 Task: Create a sub task Gather and Analyse Requirements for the task  Integrate website with a new web content management system (CMS) in the project BackTech , assign it to team member softage.5@softage.net and update the status of the sub task to  At Risk , set the priority of the sub task to Medium
Action: Mouse moved to (1121, 149)
Screenshot: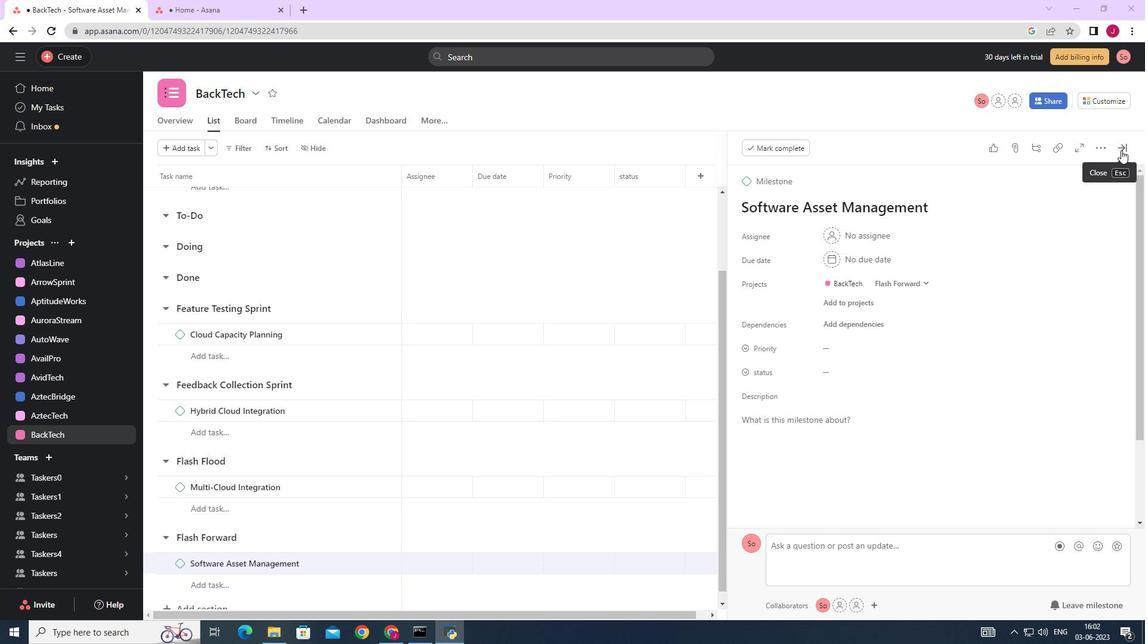 
Action: Mouse pressed left at (1121, 149)
Screenshot: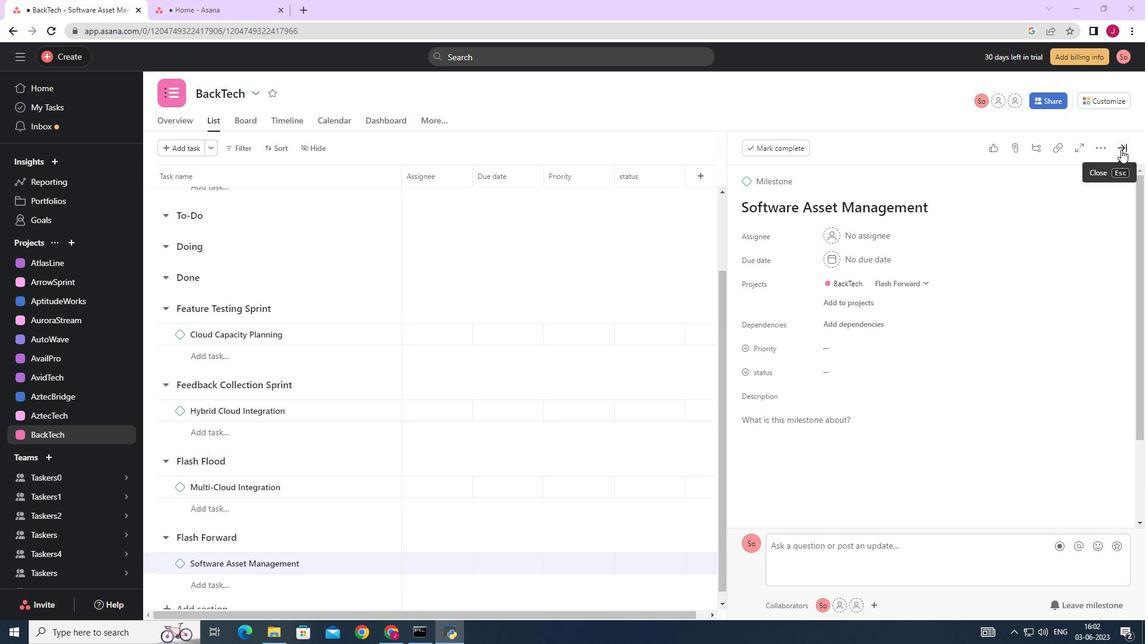 
Action: Mouse moved to (601, 320)
Screenshot: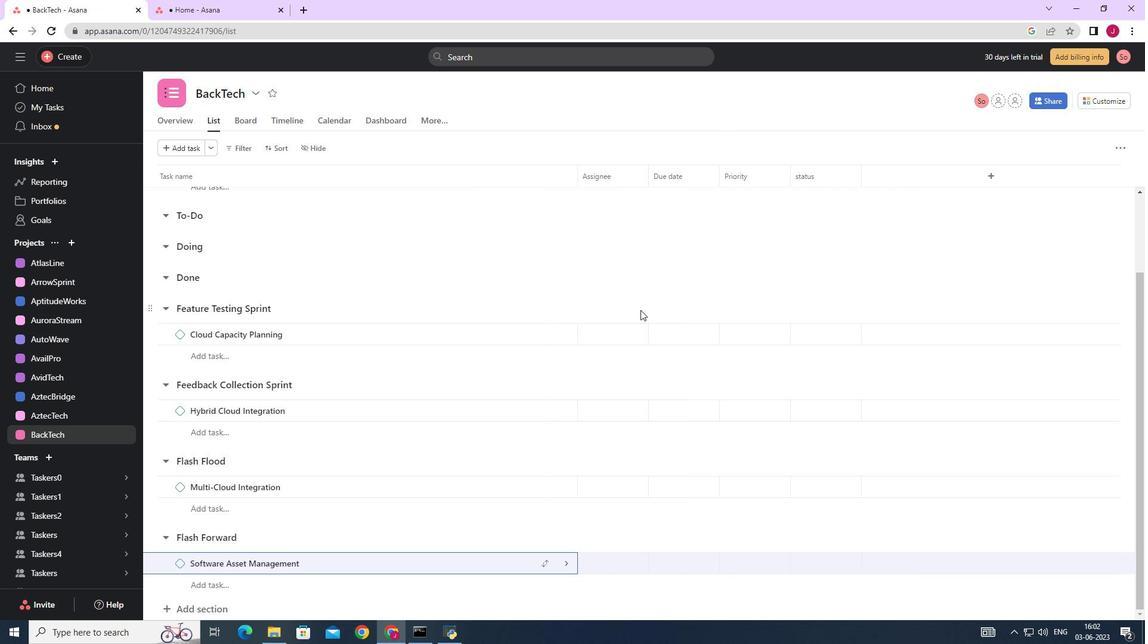
Action: Mouse scrolled (601, 320) with delta (0, 0)
Screenshot: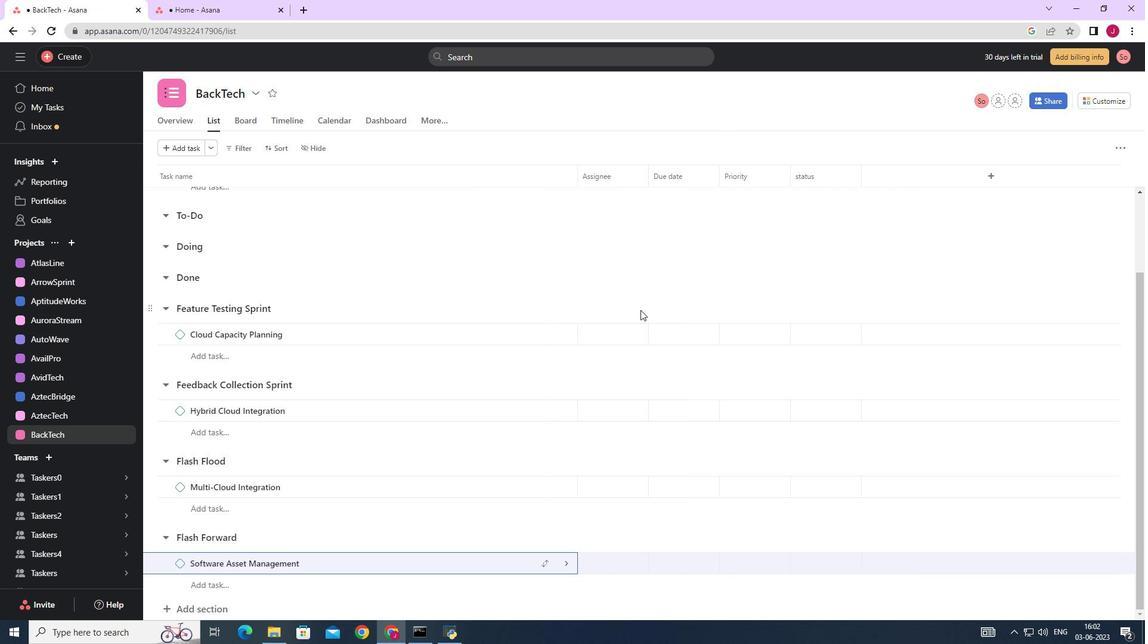 
Action: Mouse moved to (599, 320)
Screenshot: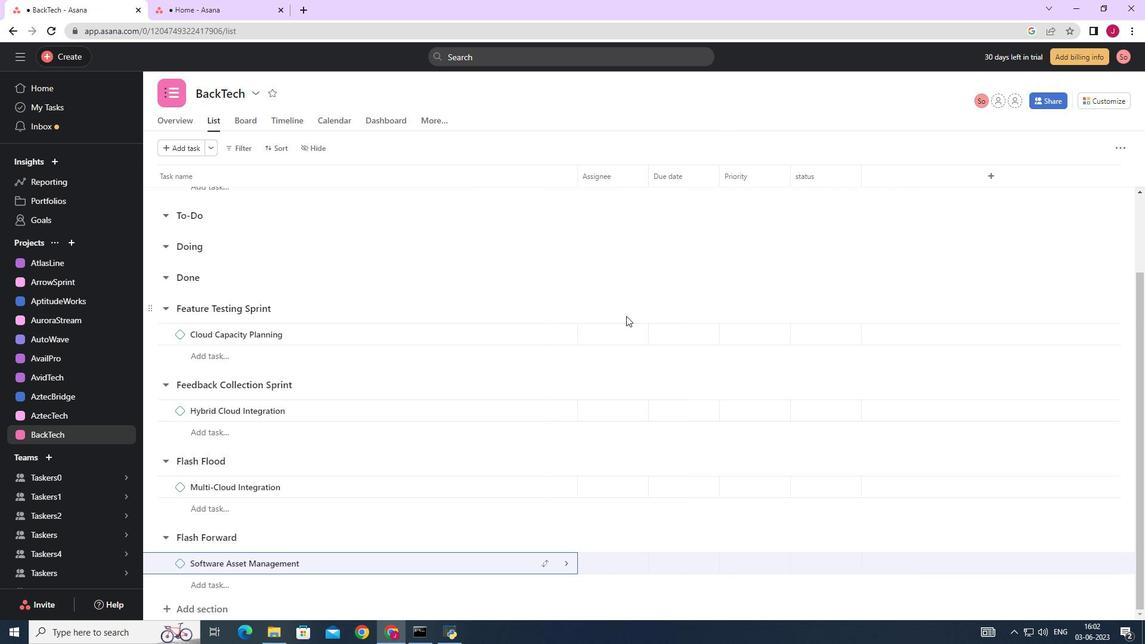 
Action: Mouse scrolled (599, 320) with delta (0, 0)
Screenshot: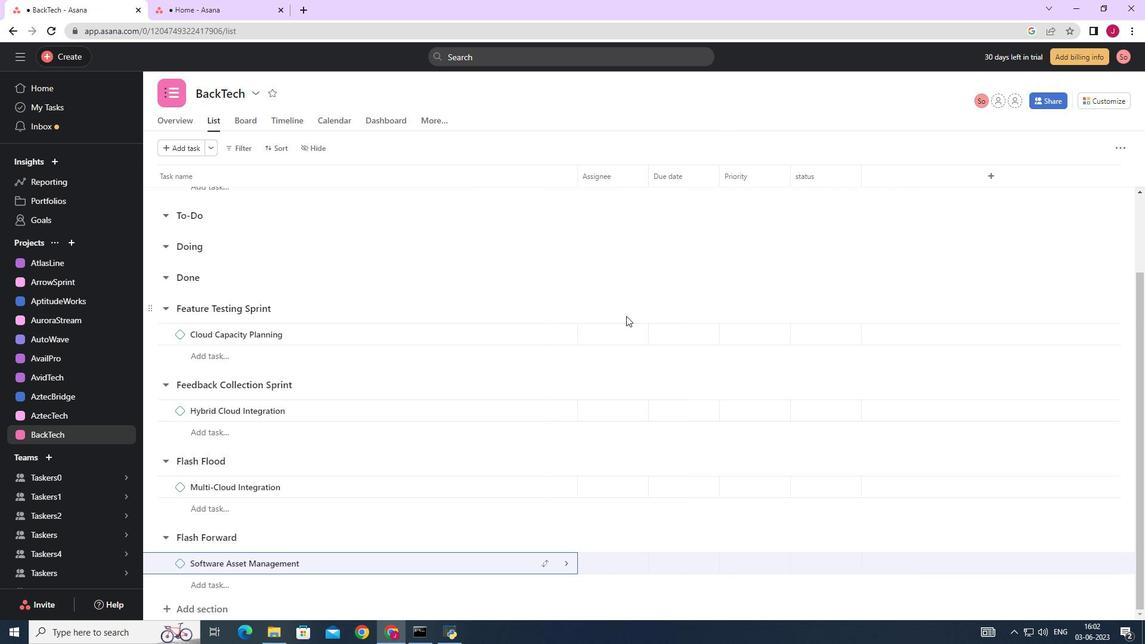 
Action: Mouse moved to (599, 320)
Screenshot: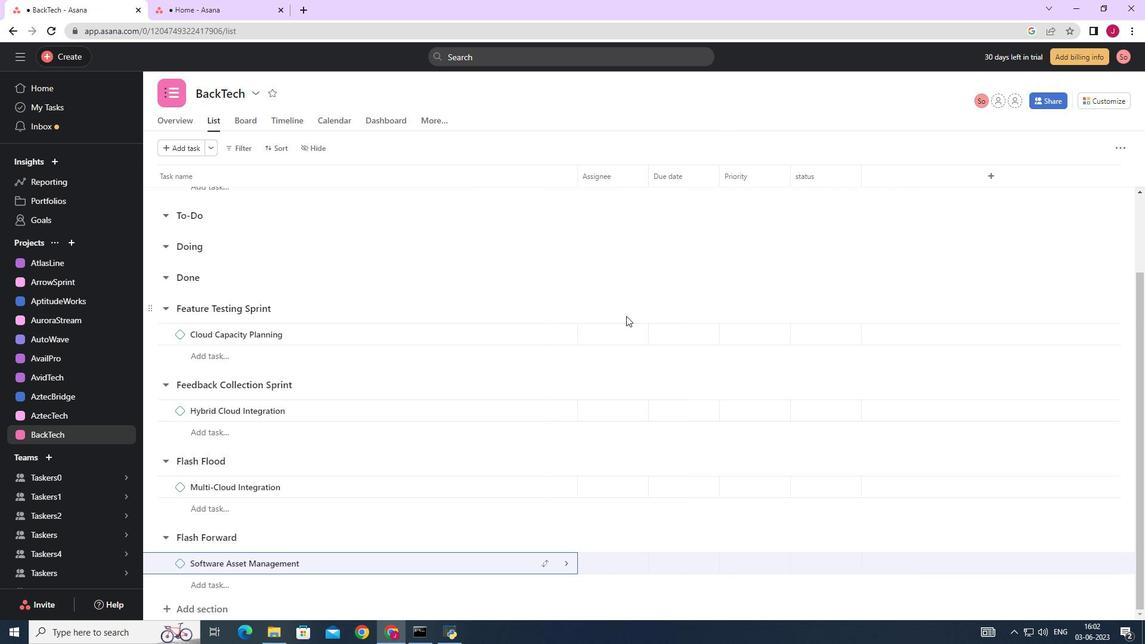 
Action: Mouse scrolled (599, 320) with delta (0, 0)
Screenshot: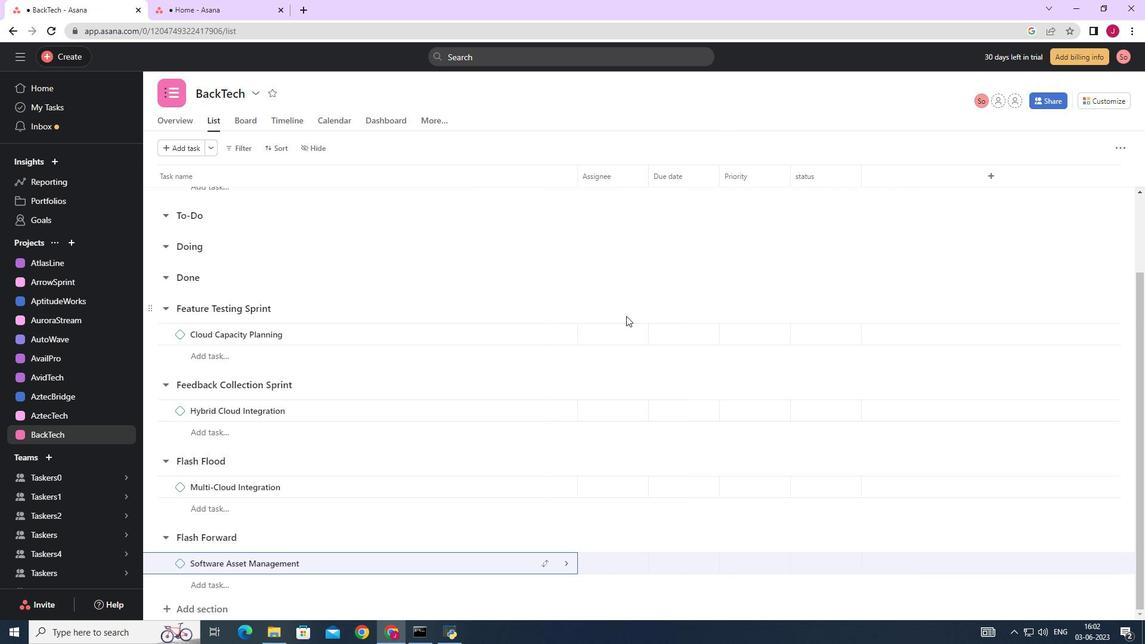 
Action: Mouse moved to (509, 264)
Screenshot: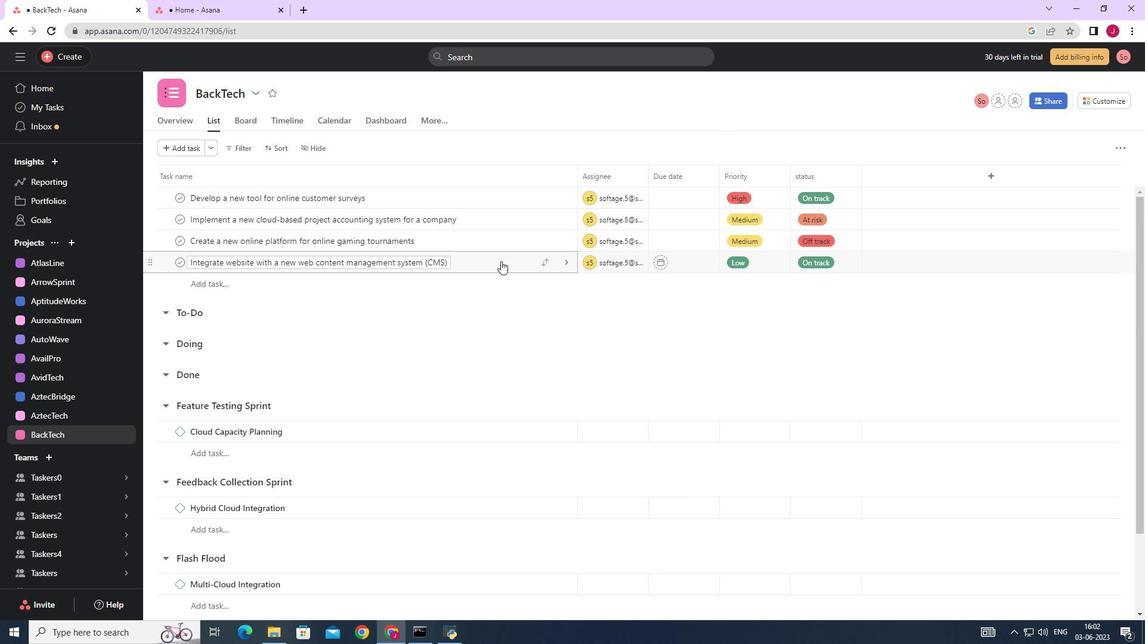 
Action: Mouse pressed left at (509, 264)
Screenshot: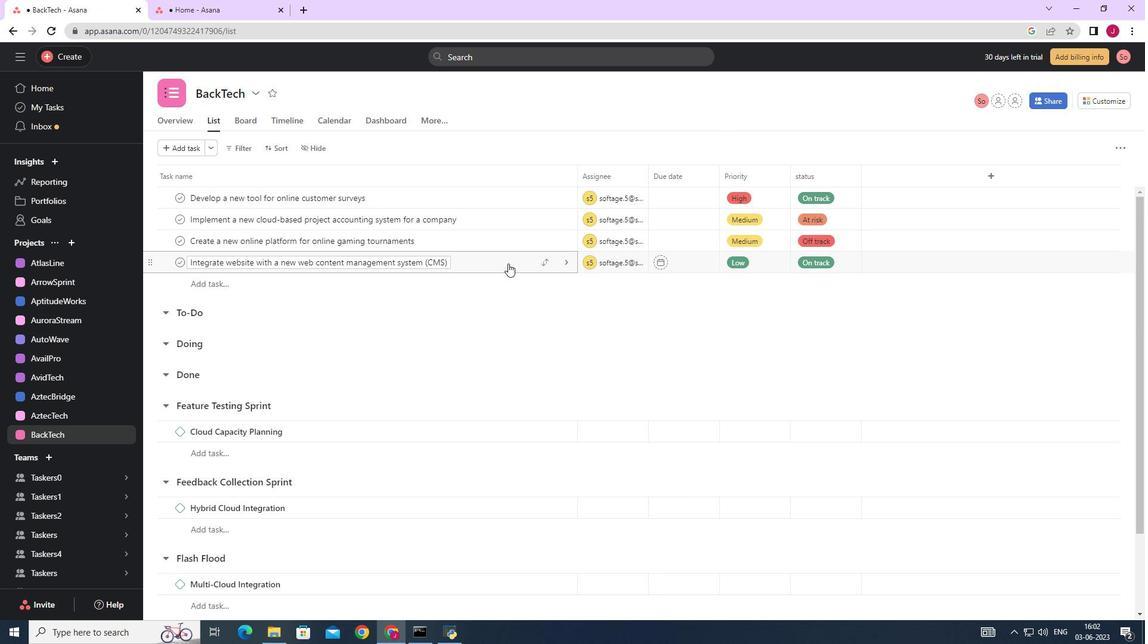 
Action: Mouse moved to (980, 319)
Screenshot: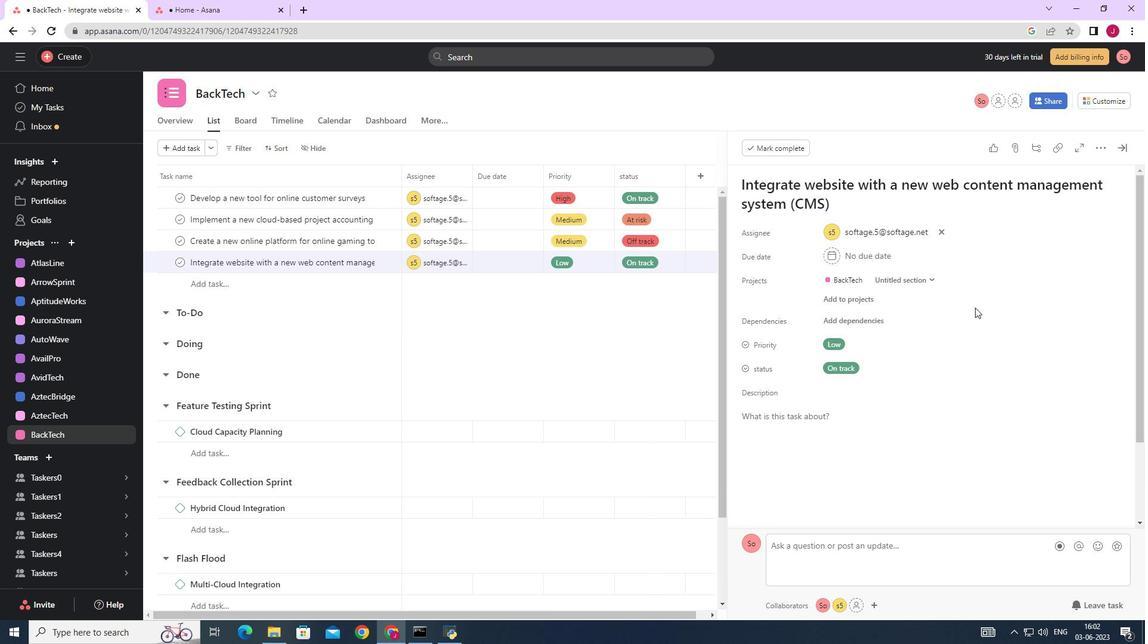 
Action: Mouse scrolled (980, 318) with delta (0, 0)
Screenshot: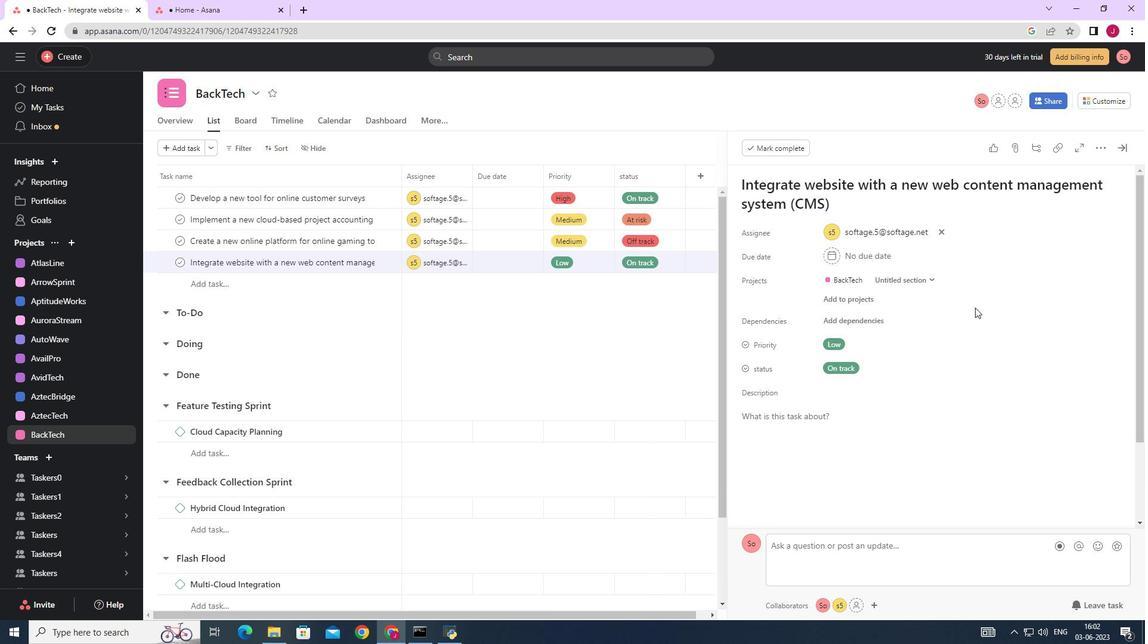 
Action: Mouse moved to (980, 320)
Screenshot: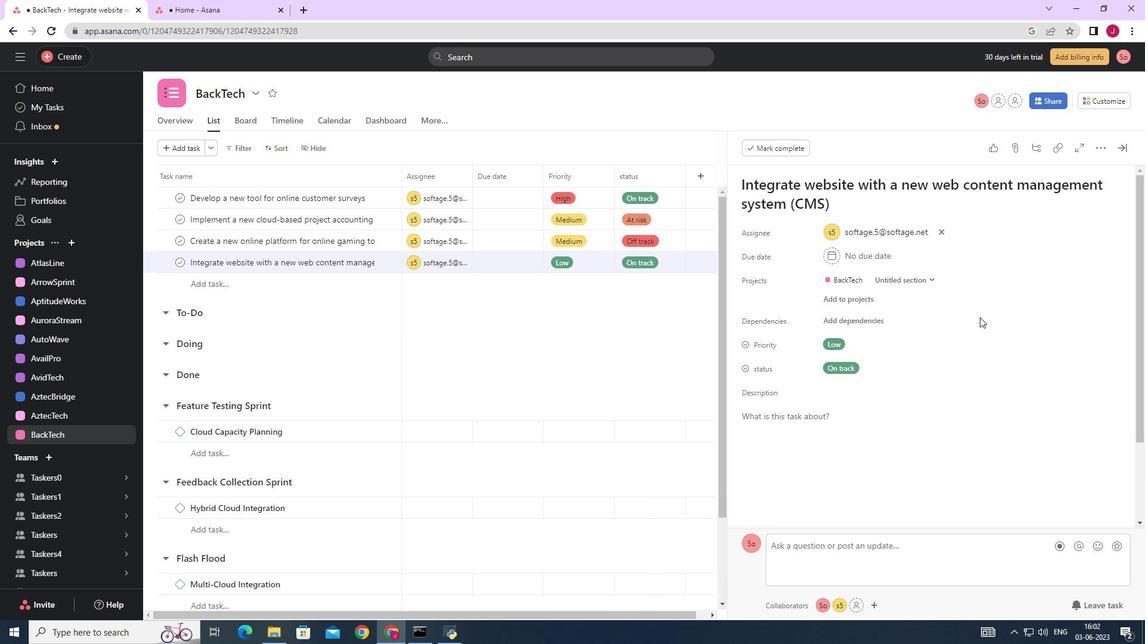 
Action: Mouse scrolled (980, 320) with delta (0, 0)
Screenshot: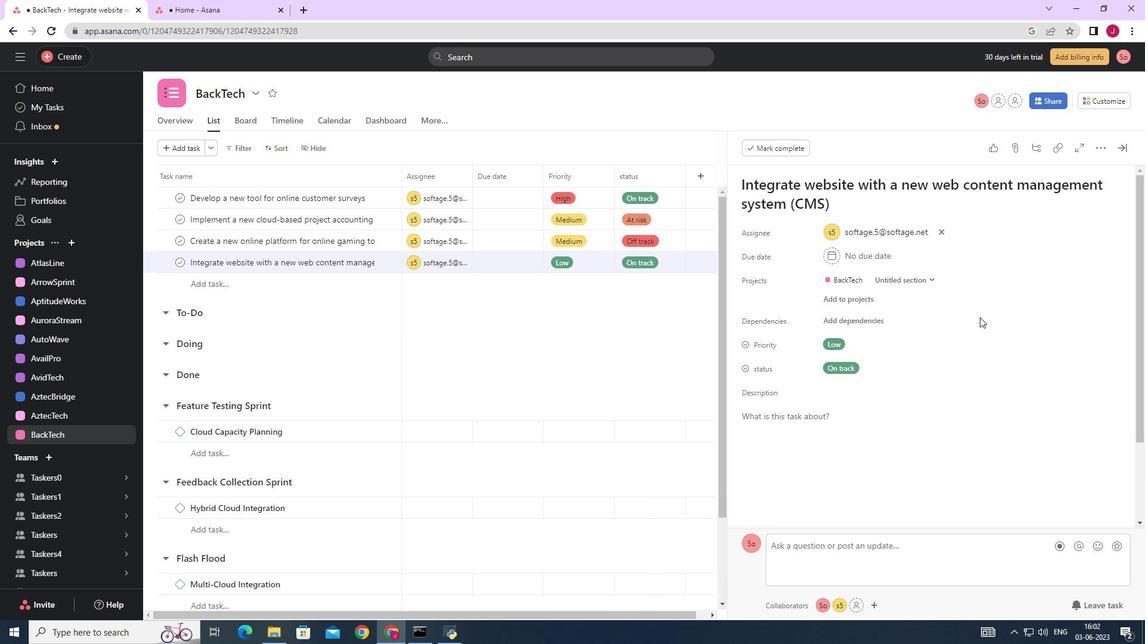 
Action: Mouse moved to (879, 373)
Screenshot: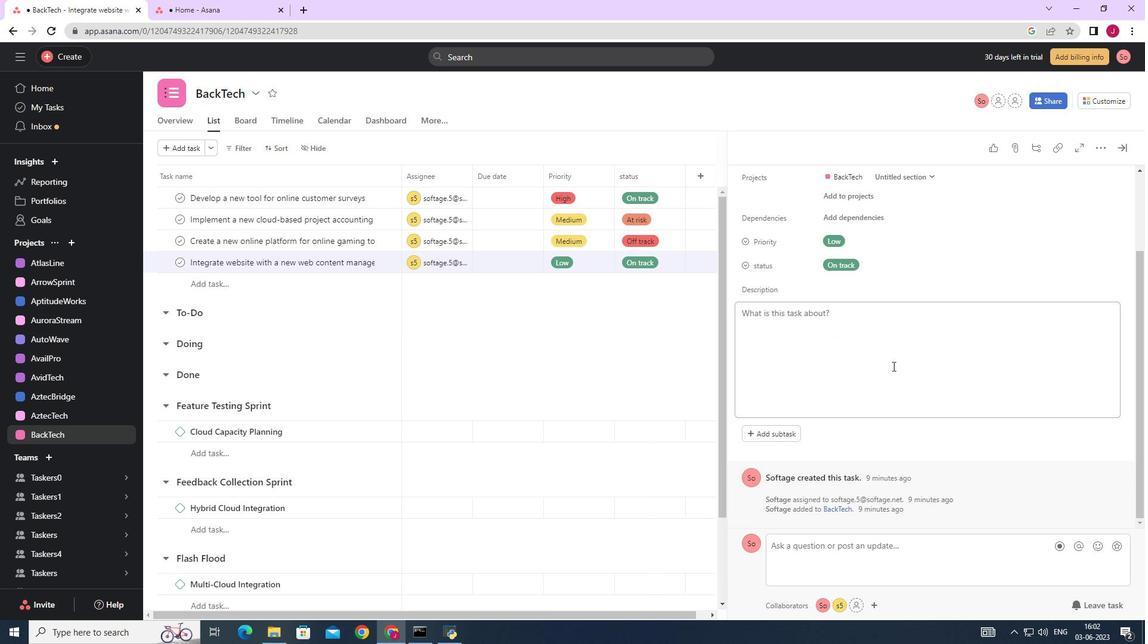 
Action: Mouse scrolled (879, 373) with delta (0, 0)
Screenshot: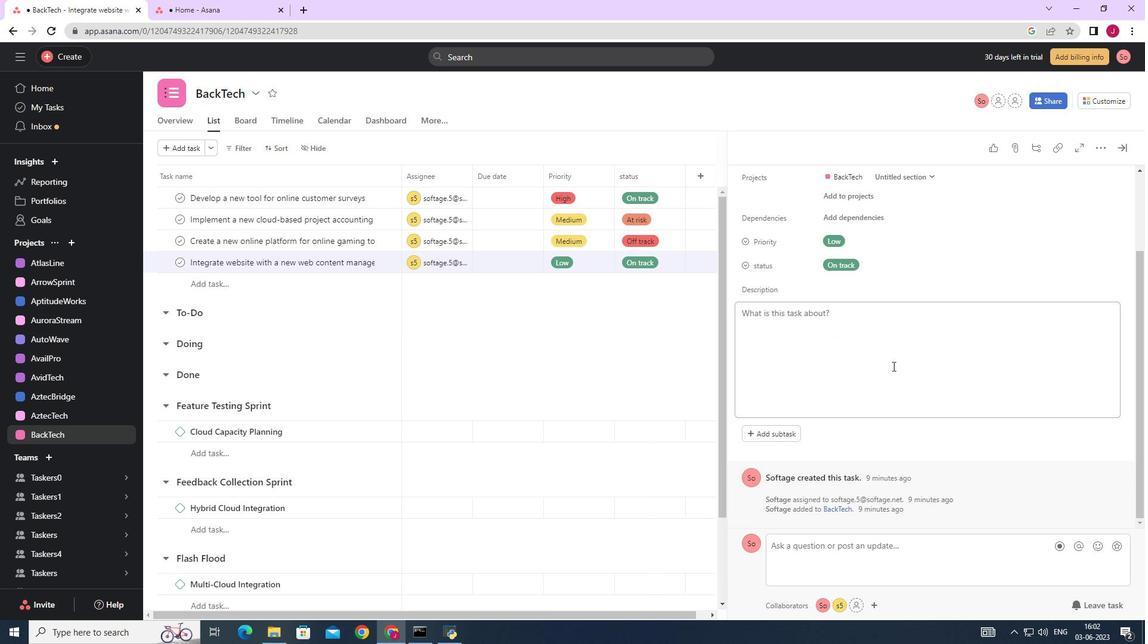 
Action: Mouse moved to (877, 376)
Screenshot: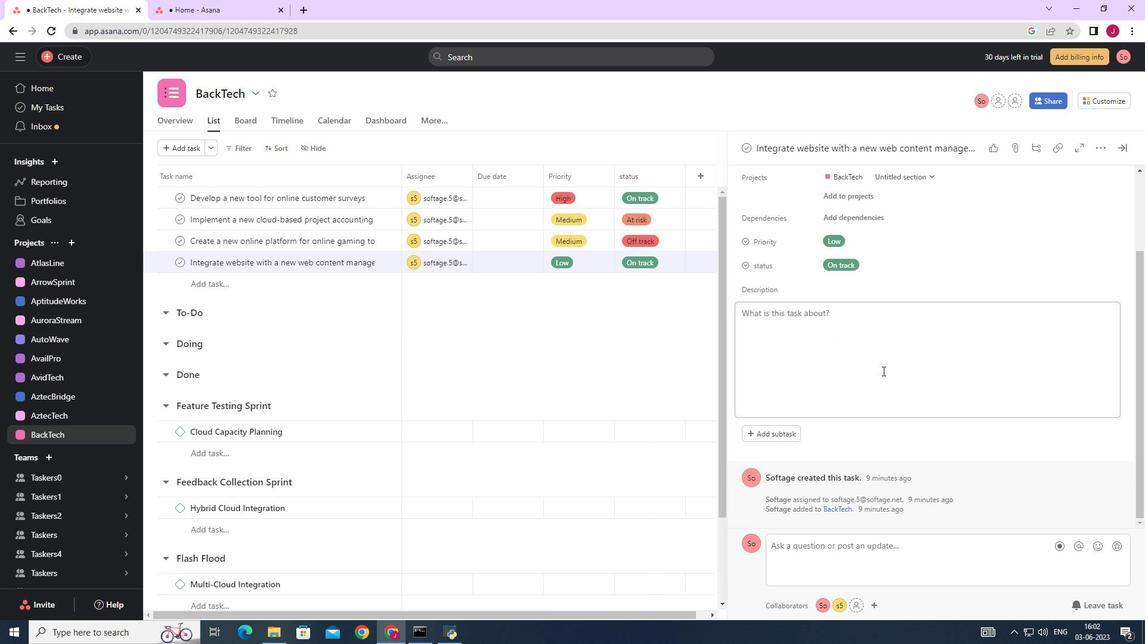 
Action: Mouse scrolled (877, 376) with delta (0, 0)
Screenshot: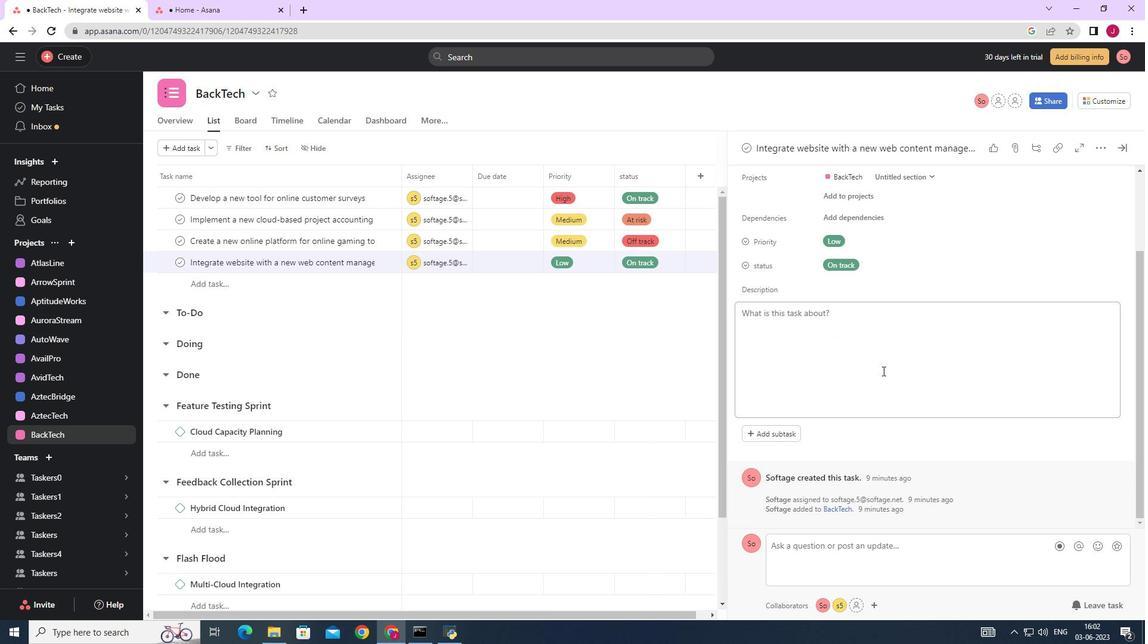
Action: Mouse moved to (771, 436)
Screenshot: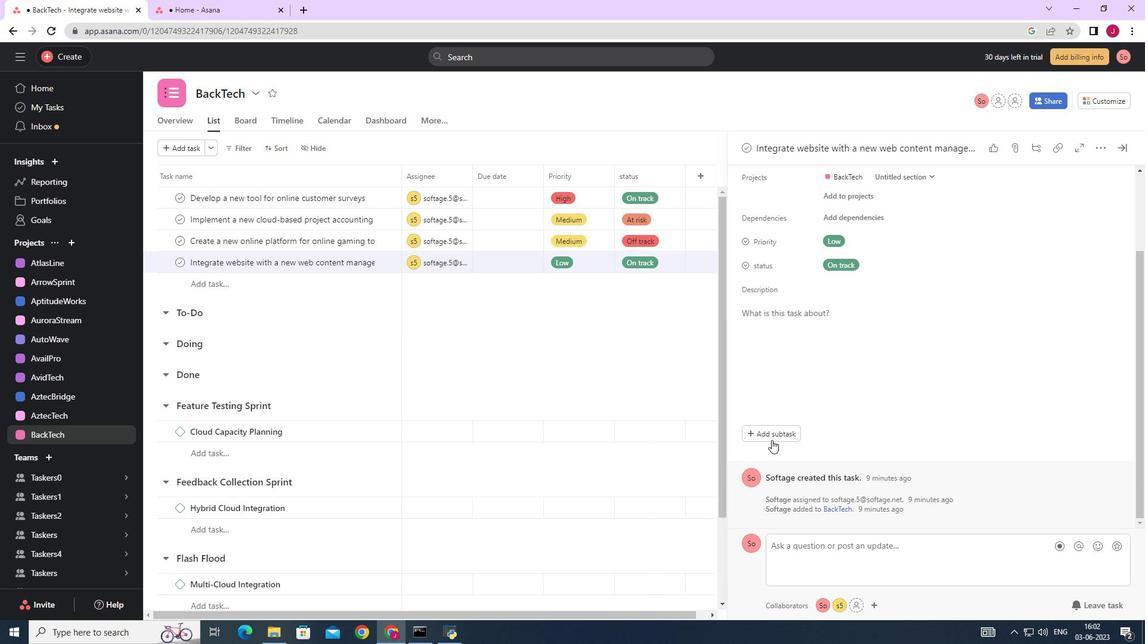 
Action: Mouse pressed left at (771, 436)
Screenshot: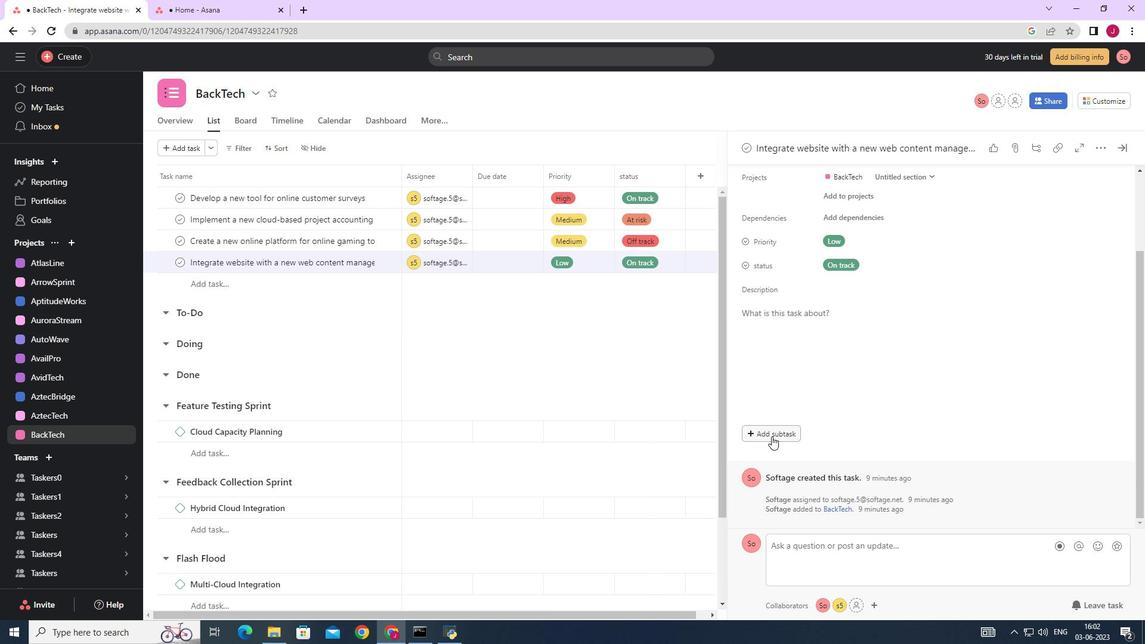 
Action: Mouse moved to (771, 409)
Screenshot: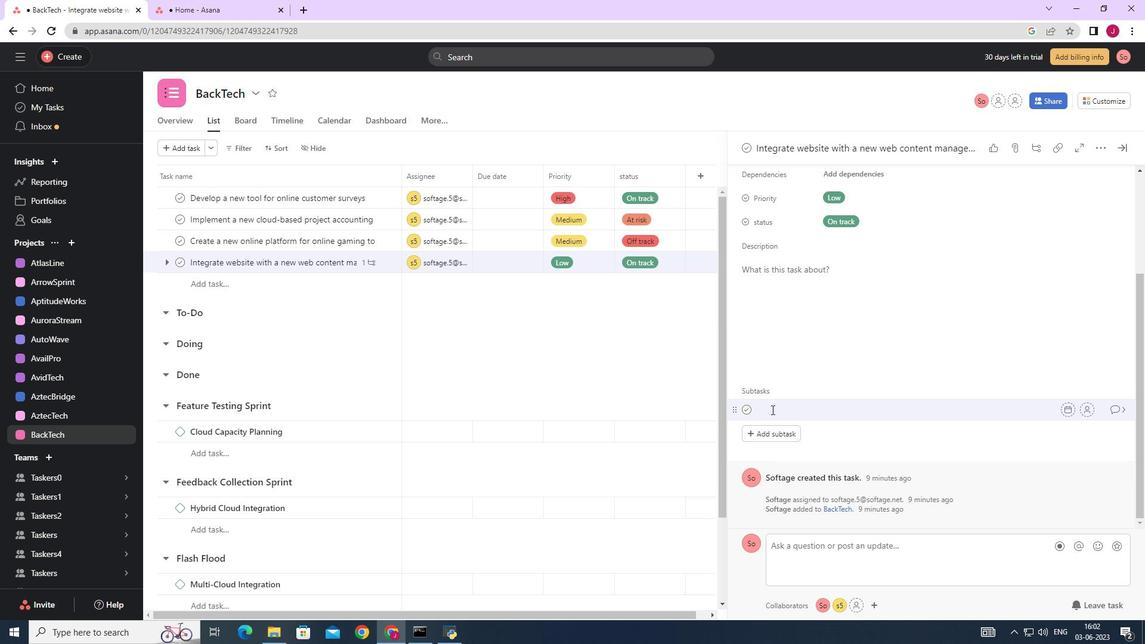 
Action: Key pressed <Key.caps_lock>G<Key.caps_lock>ather<Key.space>am<Key.backspace>nd<Key.space><Key.caps_lock>A<Key.caps_lock>nalyse<Key.space><Key.caps_lock>R<Key.caps_lock>equirements
Screenshot: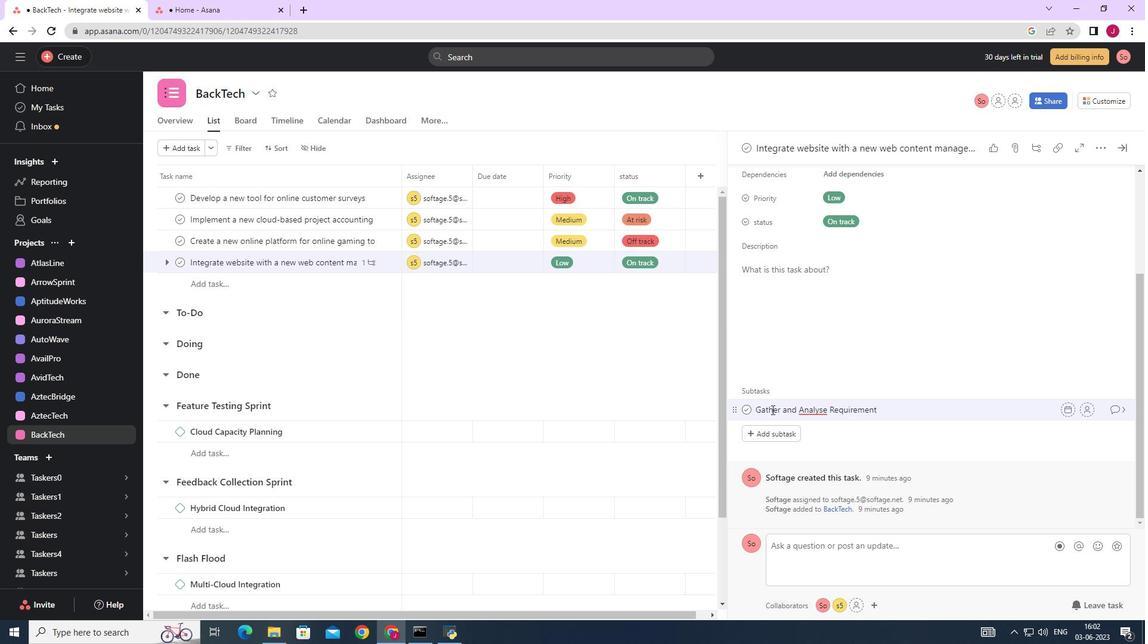 
Action: Mouse moved to (1087, 406)
Screenshot: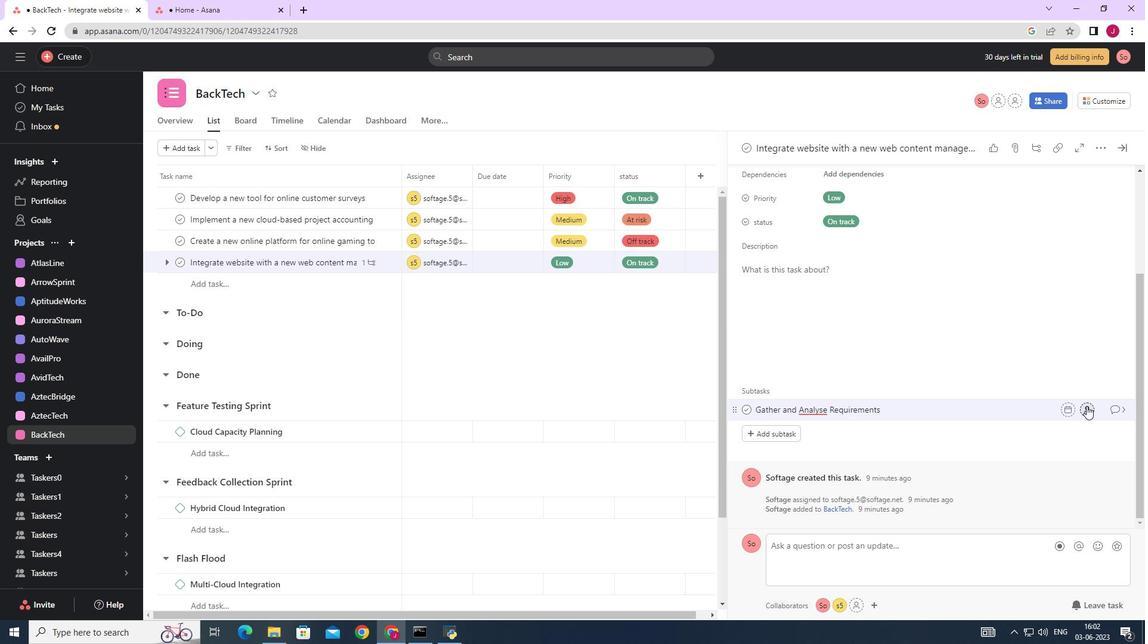 
Action: Mouse pressed left at (1087, 406)
Screenshot: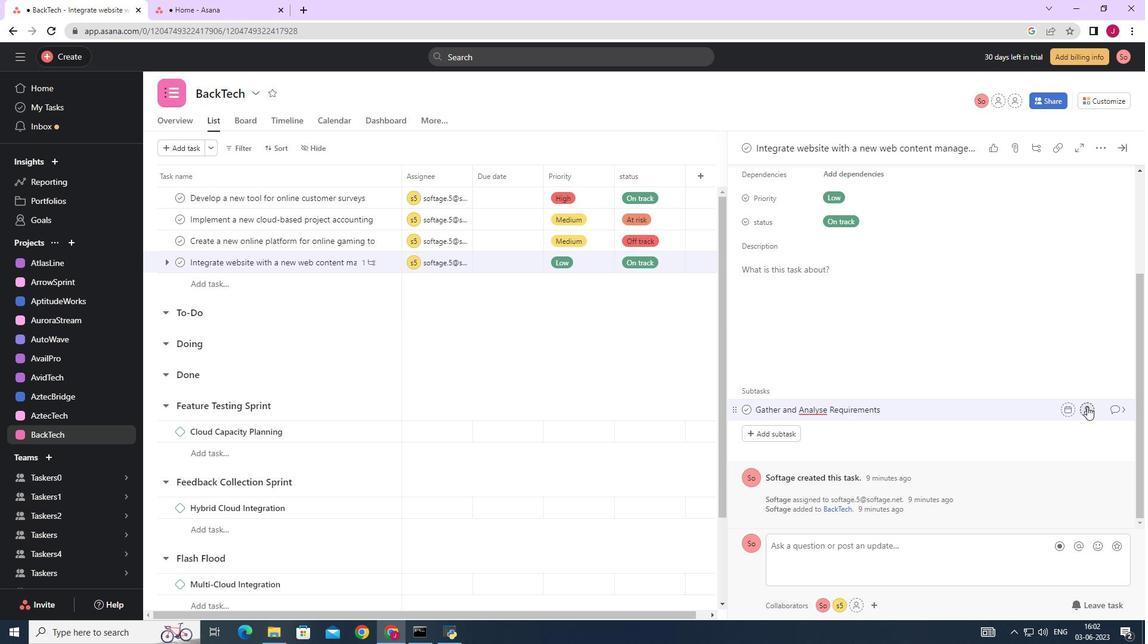 
Action: Mouse moved to (950, 450)
Screenshot: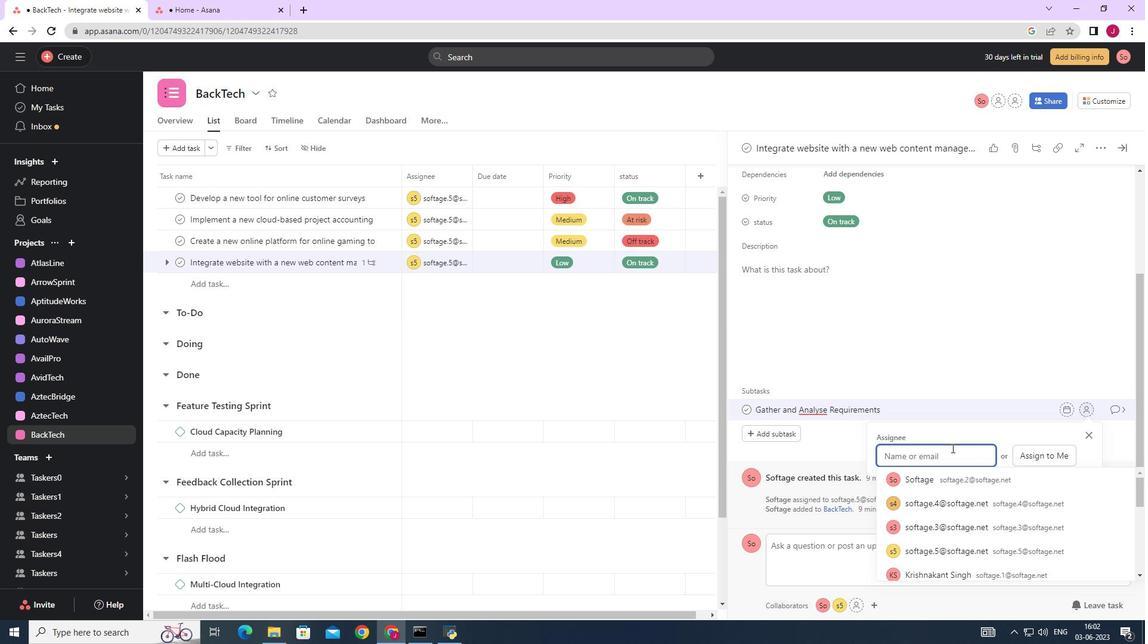
Action: Key pressed softage.
Screenshot: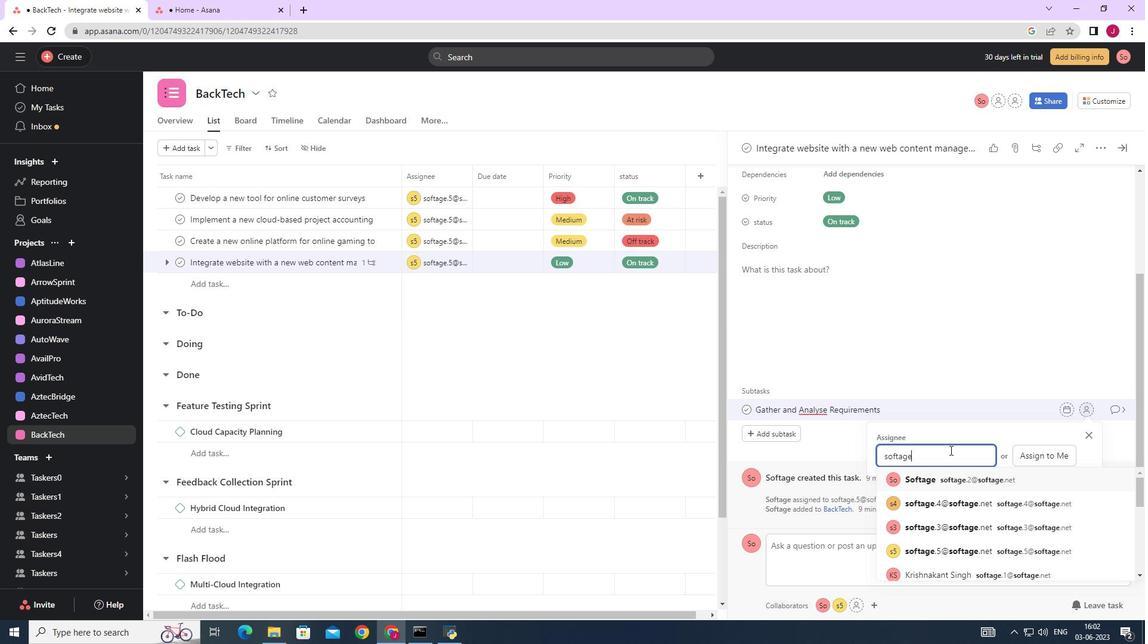 
Action: Mouse moved to (948, 450)
Screenshot: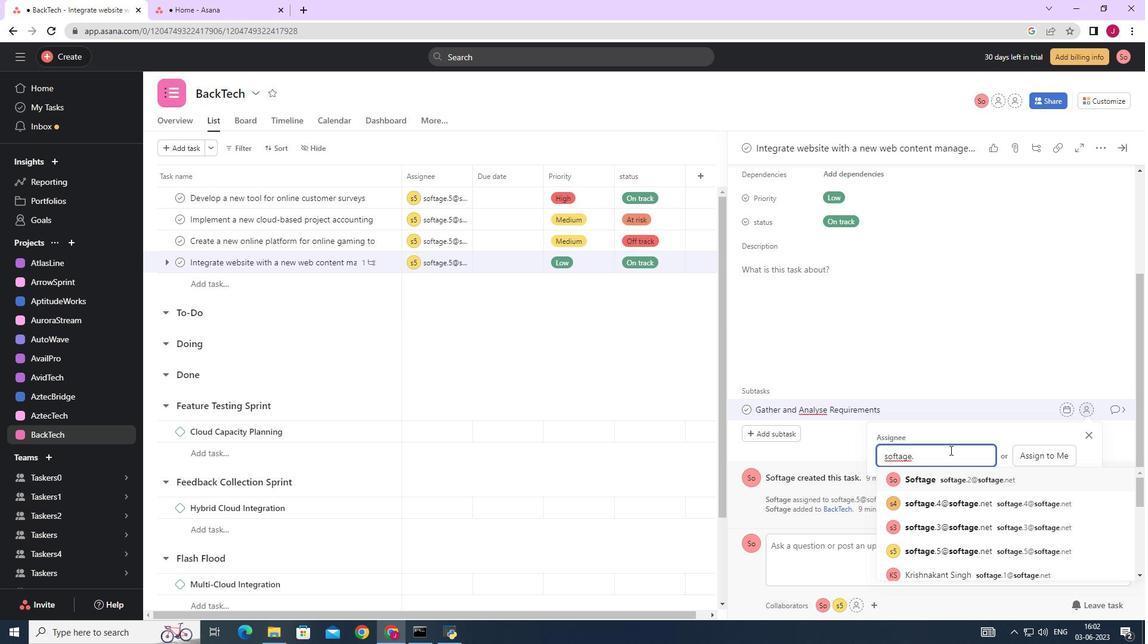 
Action: Key pressed 5
Screenshot: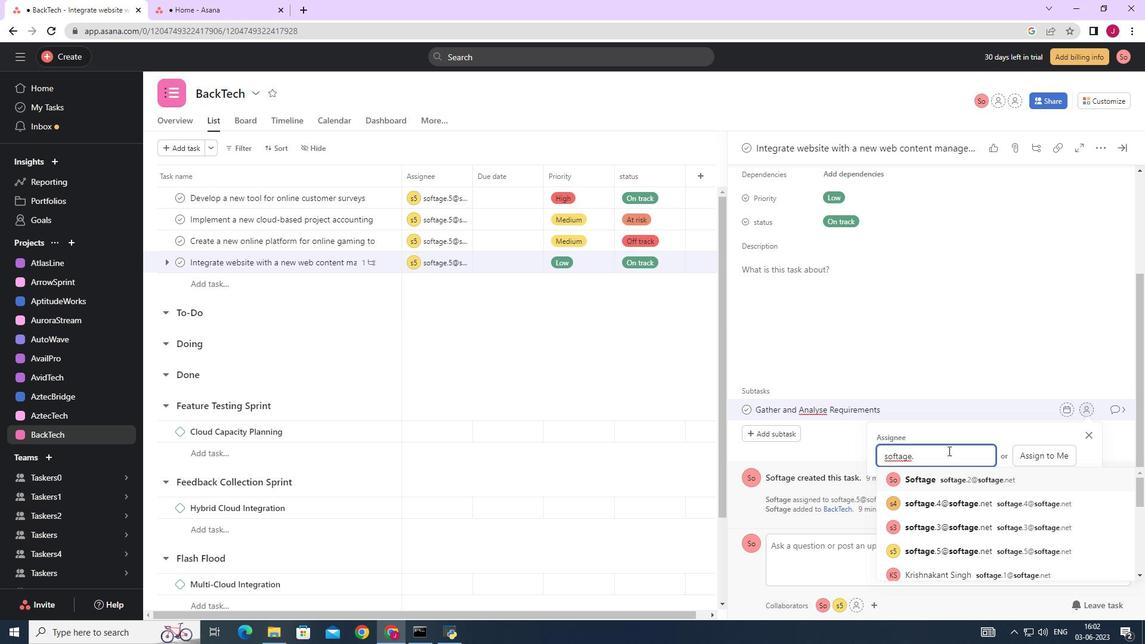 
Action: Mouse moved to (967, 477)
Screenshot: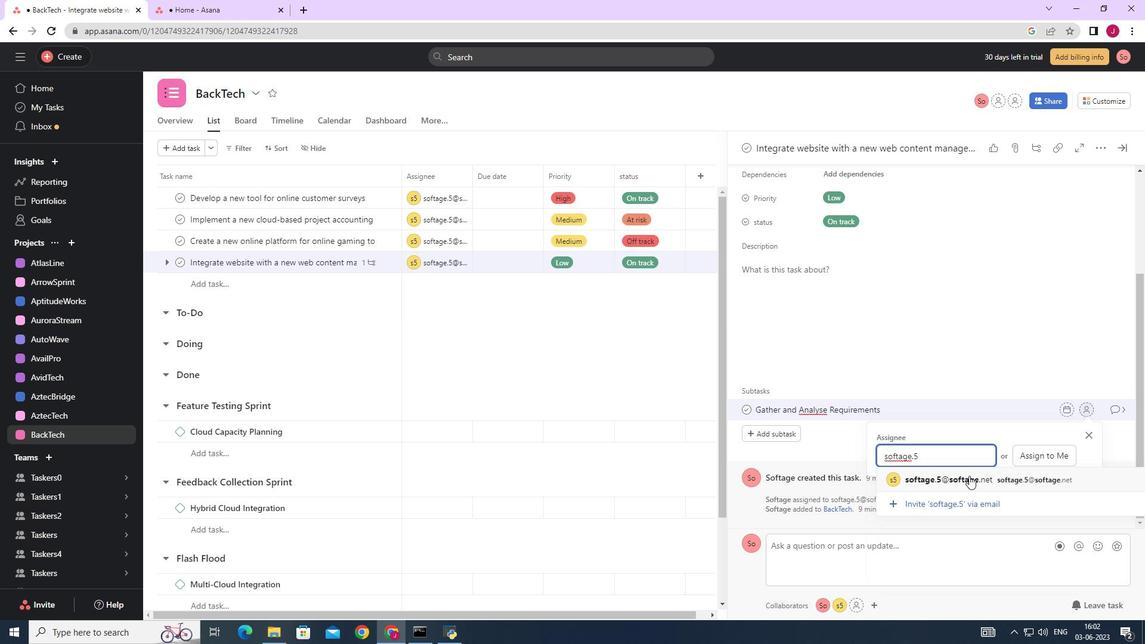 
Action: Mouse pressed left at (967, 477)
Screenshot: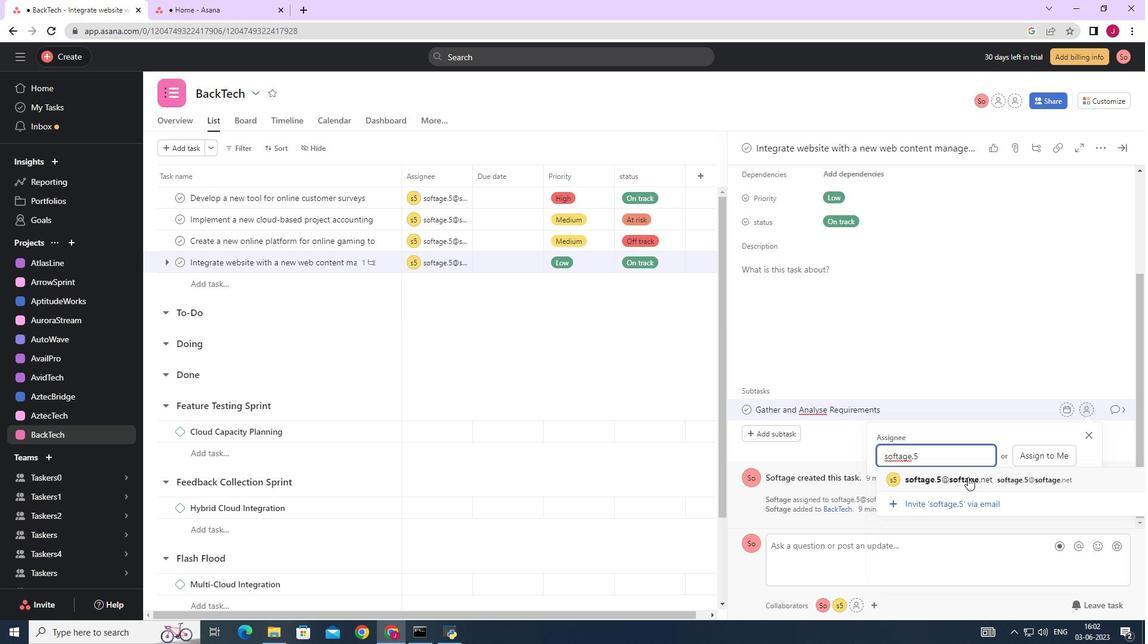 
Action: Mouse moved to (1111, 411)
Screenshot: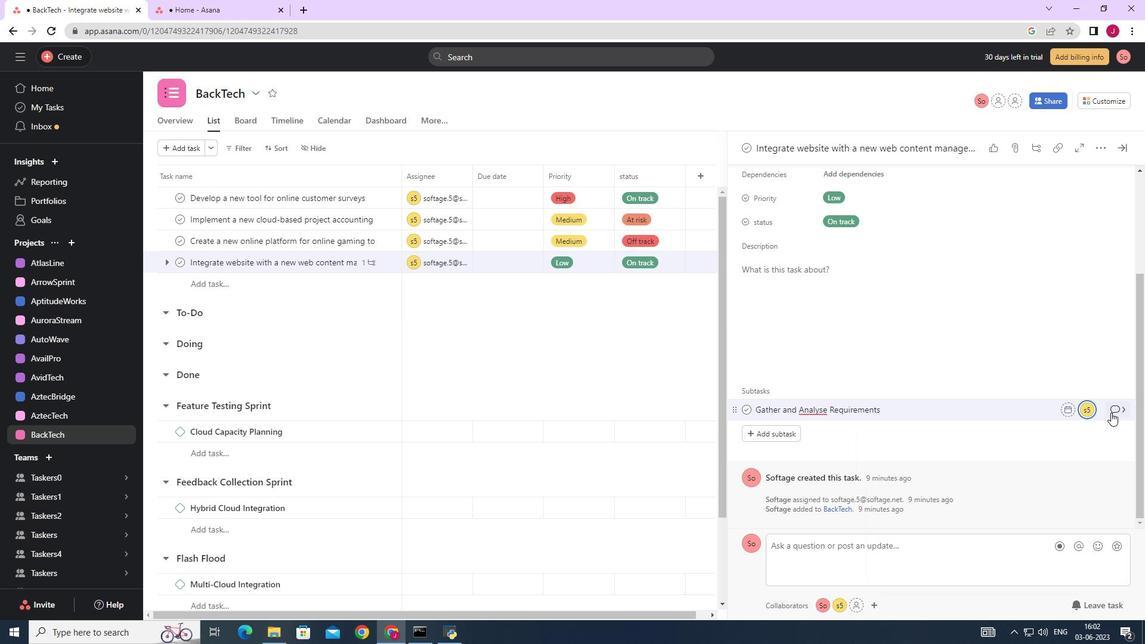 
Action: Mouse pressed left at (1111, 411)
Screenshot: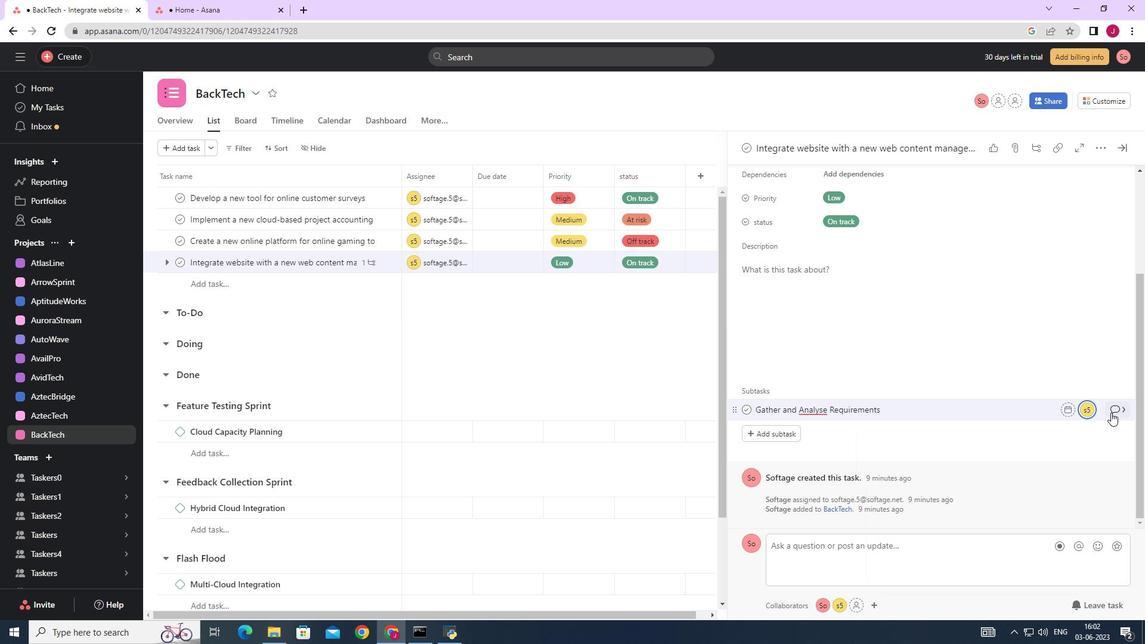 
Action: Mouse moved to (788, 317)
Screenshot: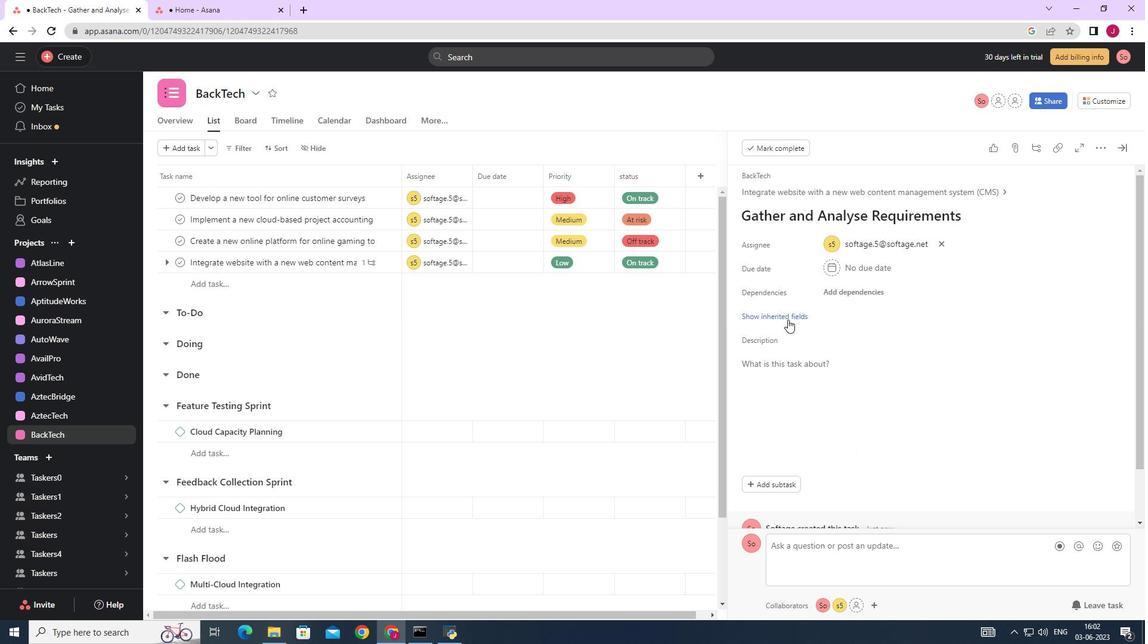 
Action: Mouse pressed left at (788, 317)
Screenshot: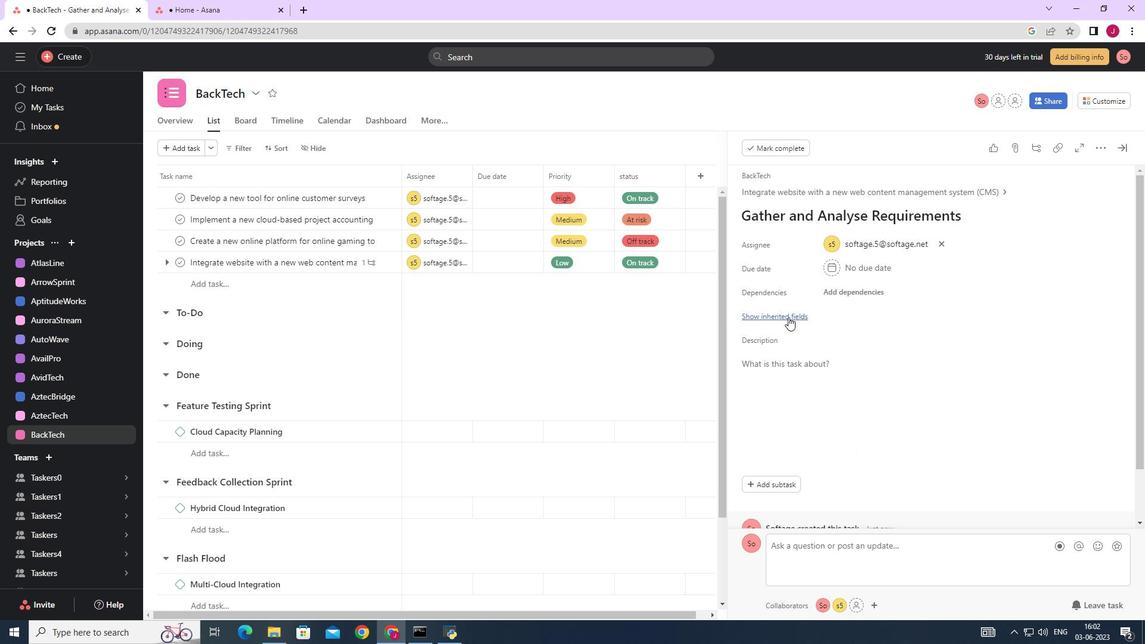 
Action: Mouse moved to (829, 341)
Screenshot: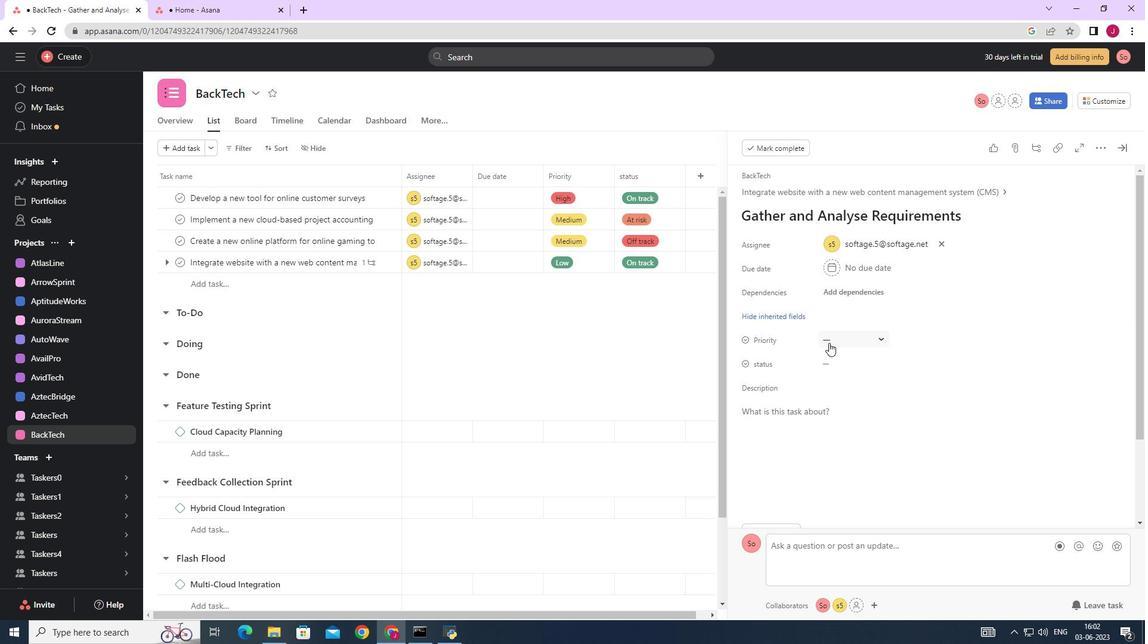 
Action: Mouse pressed left at (829, 341)
Screenshot: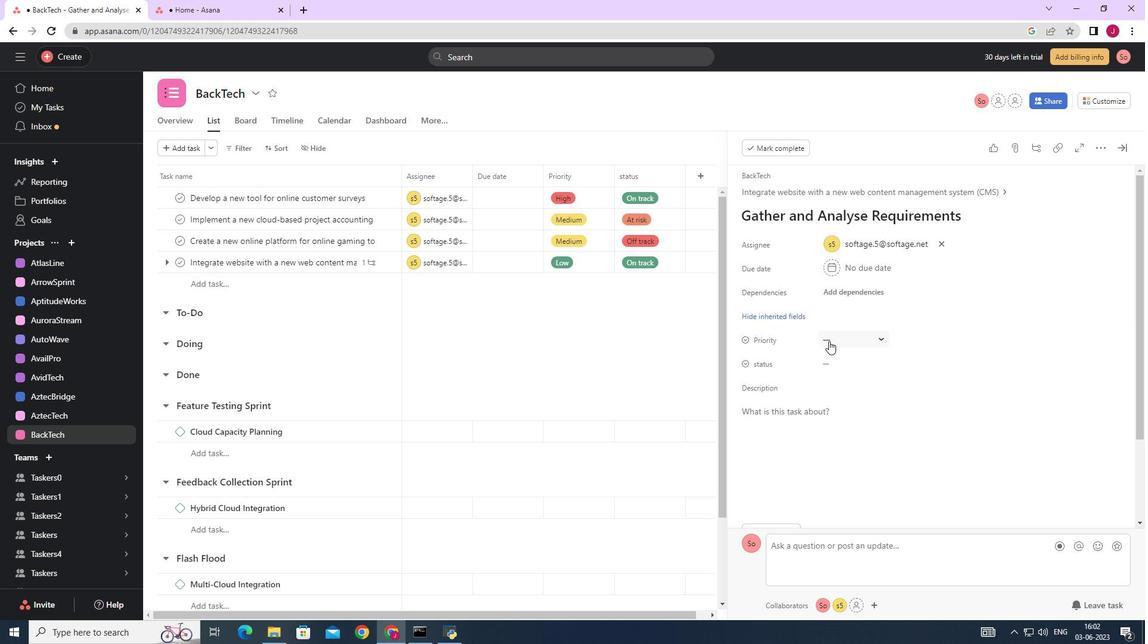 
Action: Mouse moved to (858, 400)
Screenshot: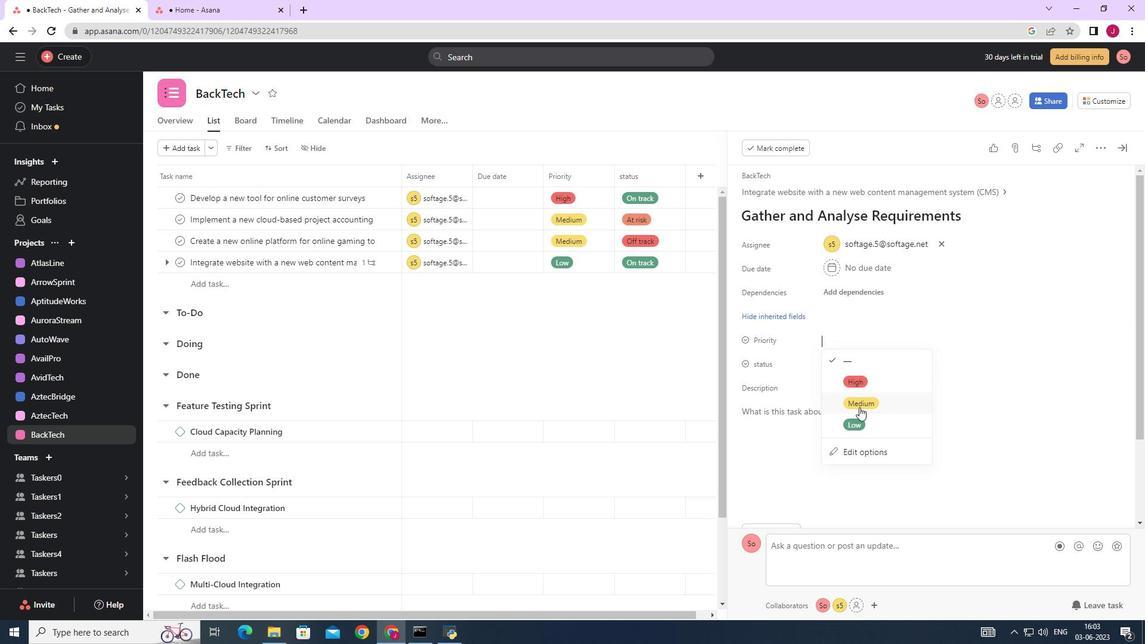 
Action: Mouse pressed left at (858, 400)
Screenshot: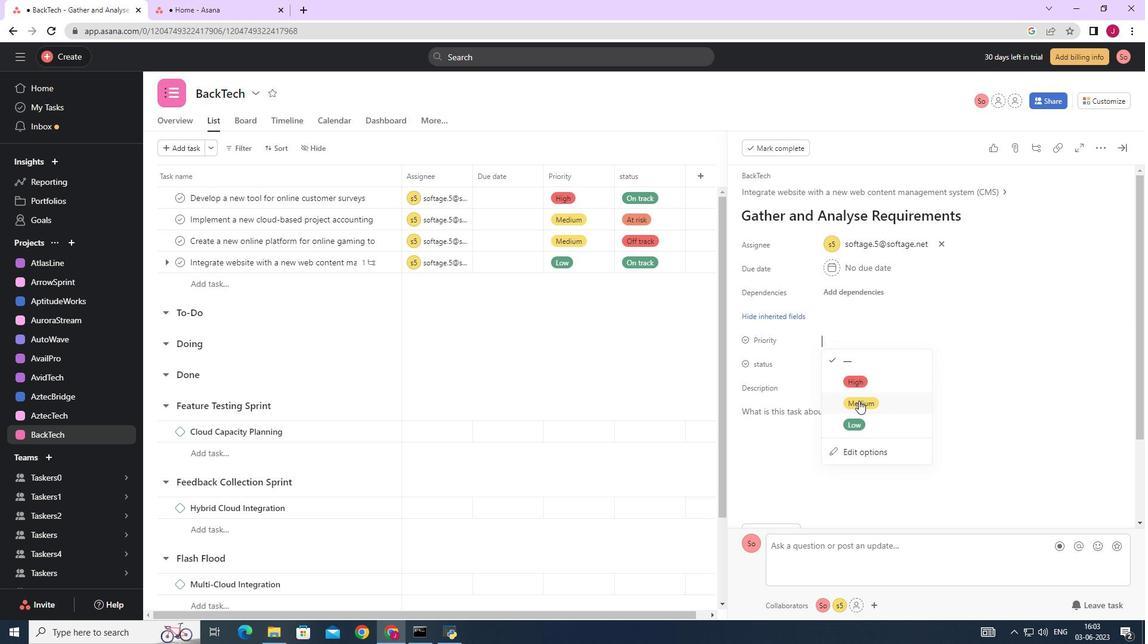 
Action: Mouse moved to (837, 365)
Screenshot: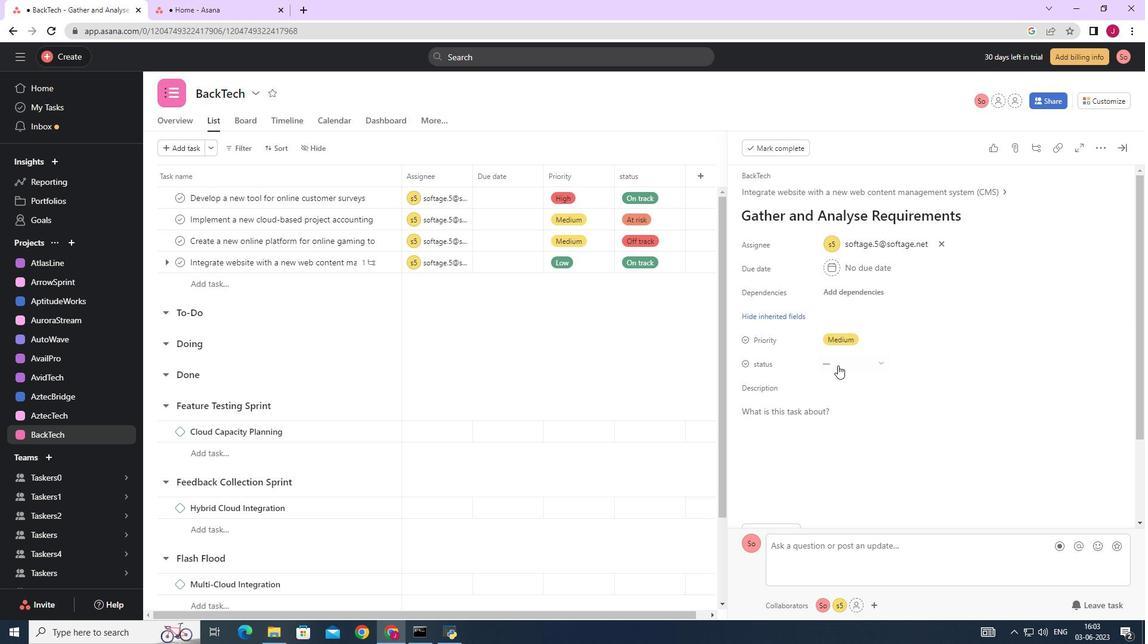 
Action: Mouse pressed left at (837, 365)
Screenshot: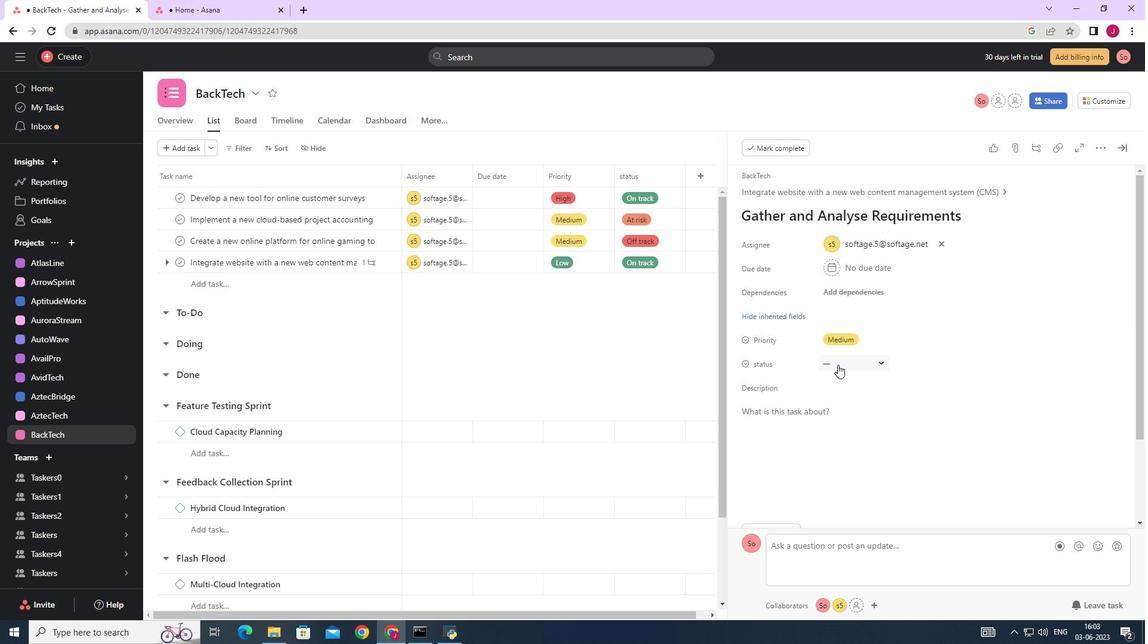 
Action: Mouse moved to (860, 446)
Screenshot: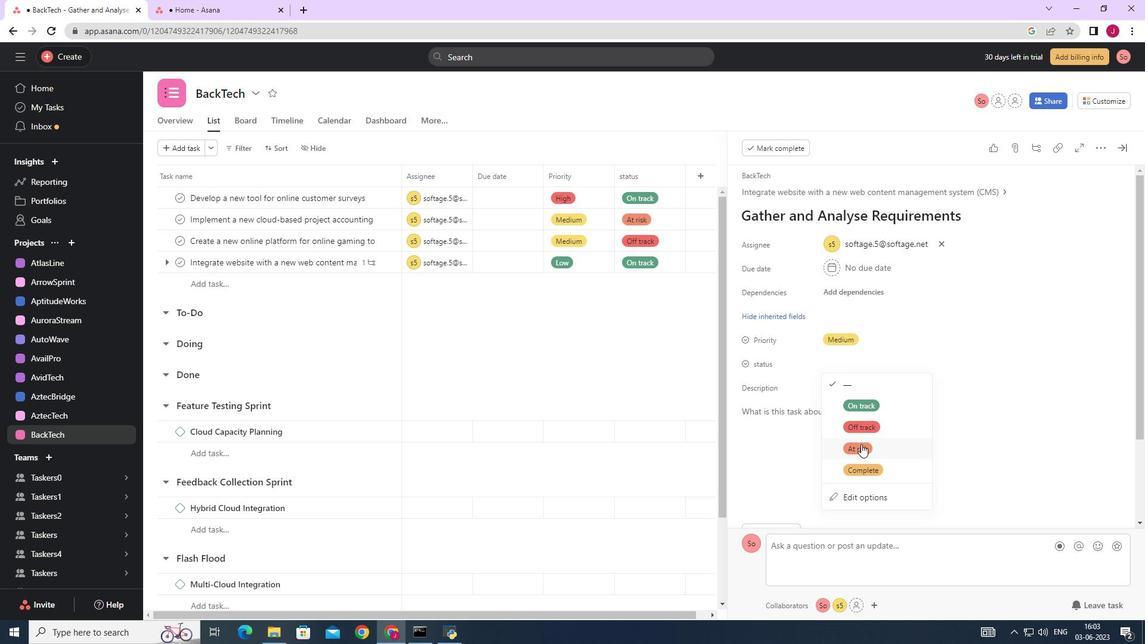 
Action: Mouse pressed left at (860, 446)
Screenshot: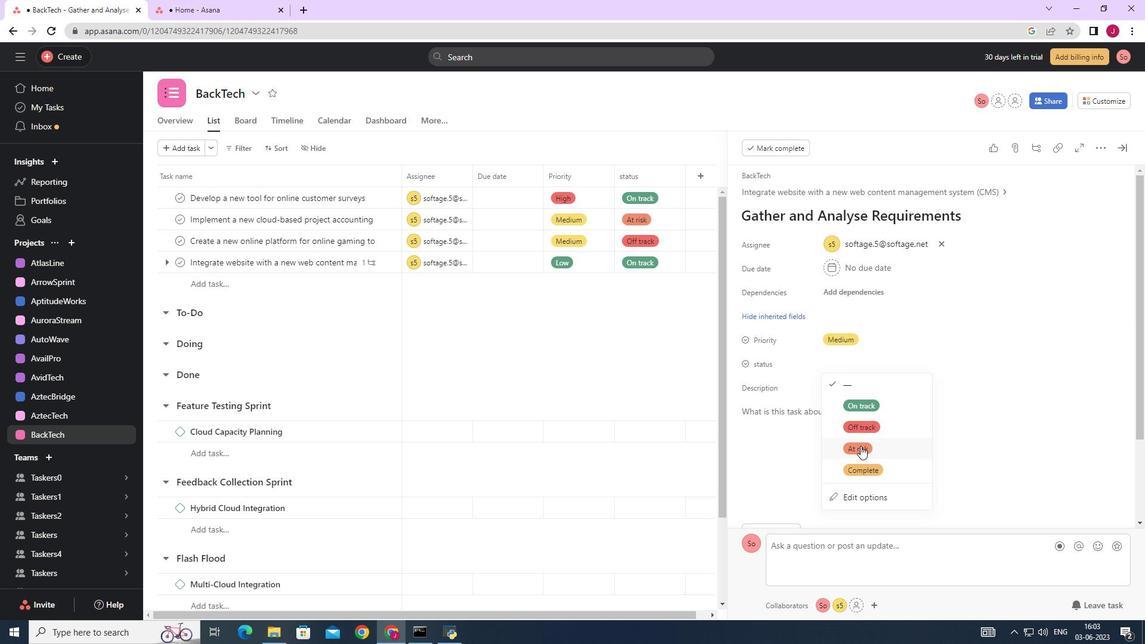 
Action: Mouse moved to (1121, 146)
Screenshot: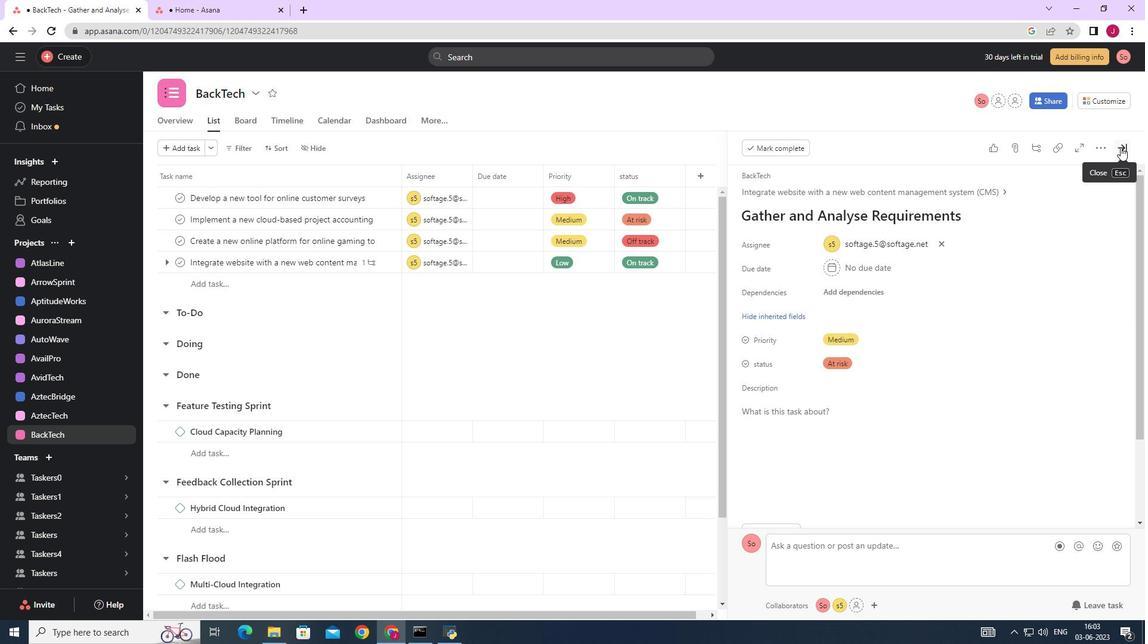 
Action: Mouse pressed left at (1121, 146)
Screenshot: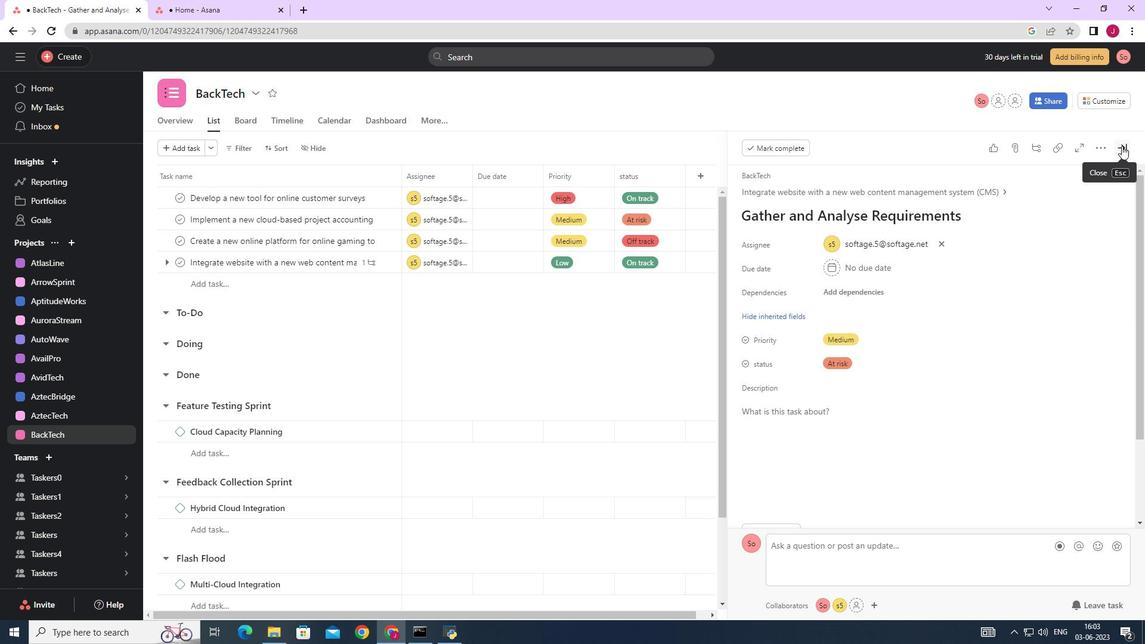 
Action: Mouse moved to (1114, 149)
Screenshot: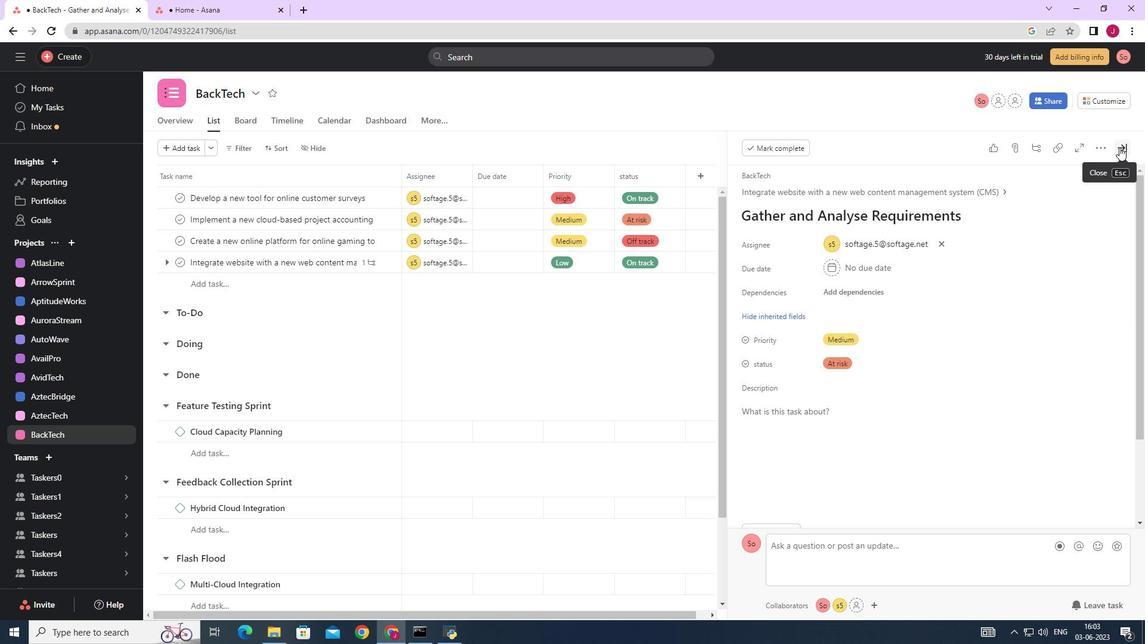 
